 Task: Sort the products in the category "Prosciutto" by price (lowest first).
Action: Mouse moved to (819, 294)
Screenshot: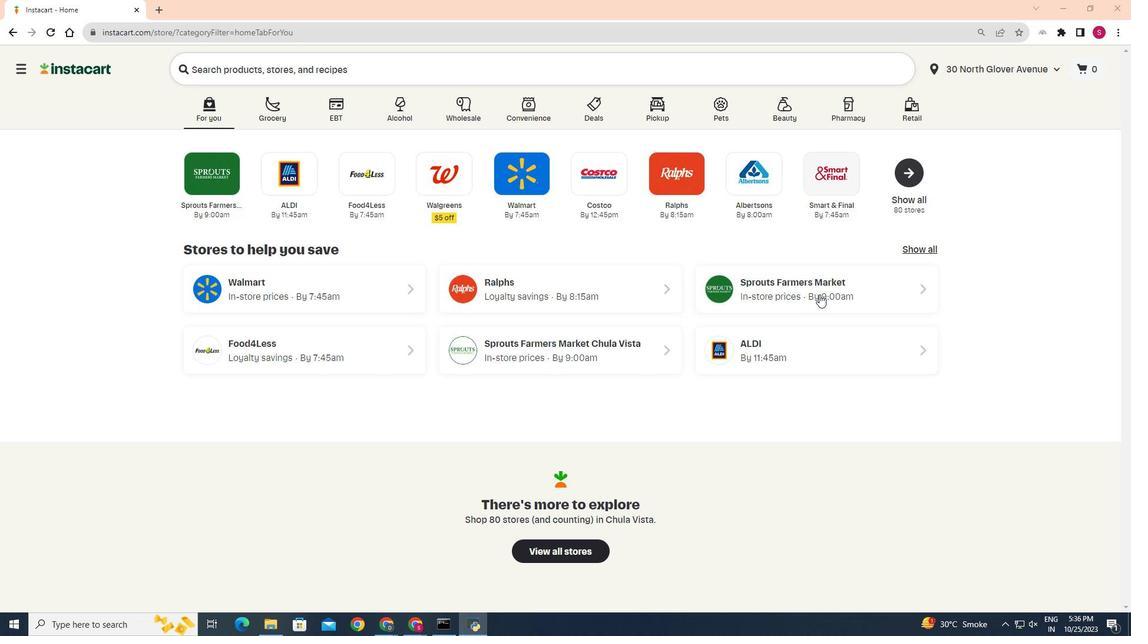 
Action: Mouse pressed left at (819, 294)
Screenshot: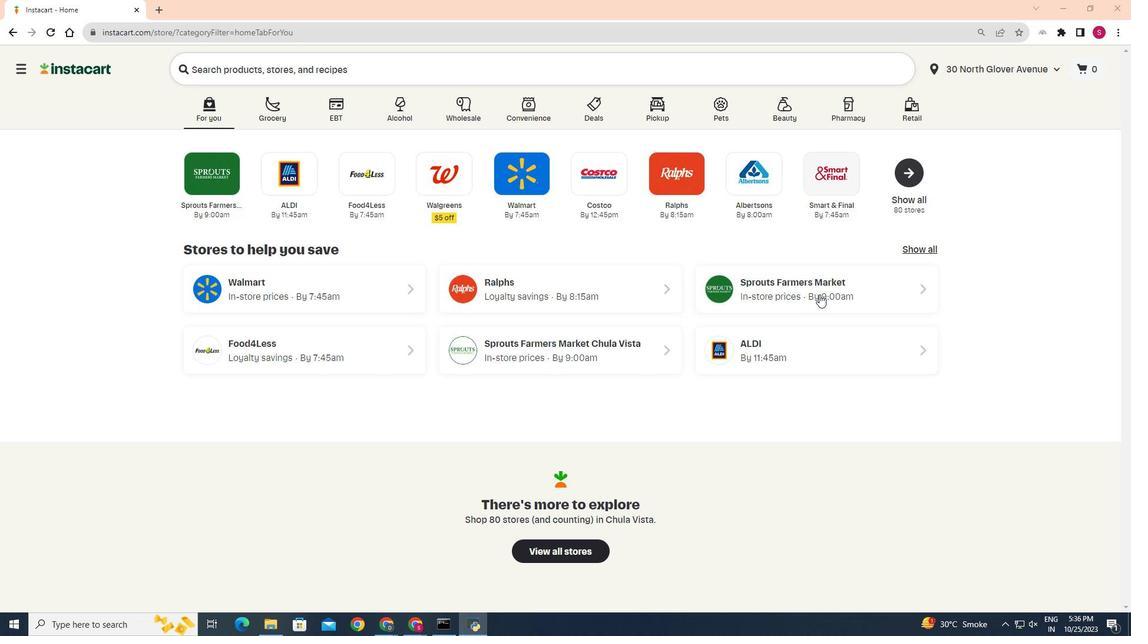 
Action: Mouse moved to (34, 491)
Screenshot: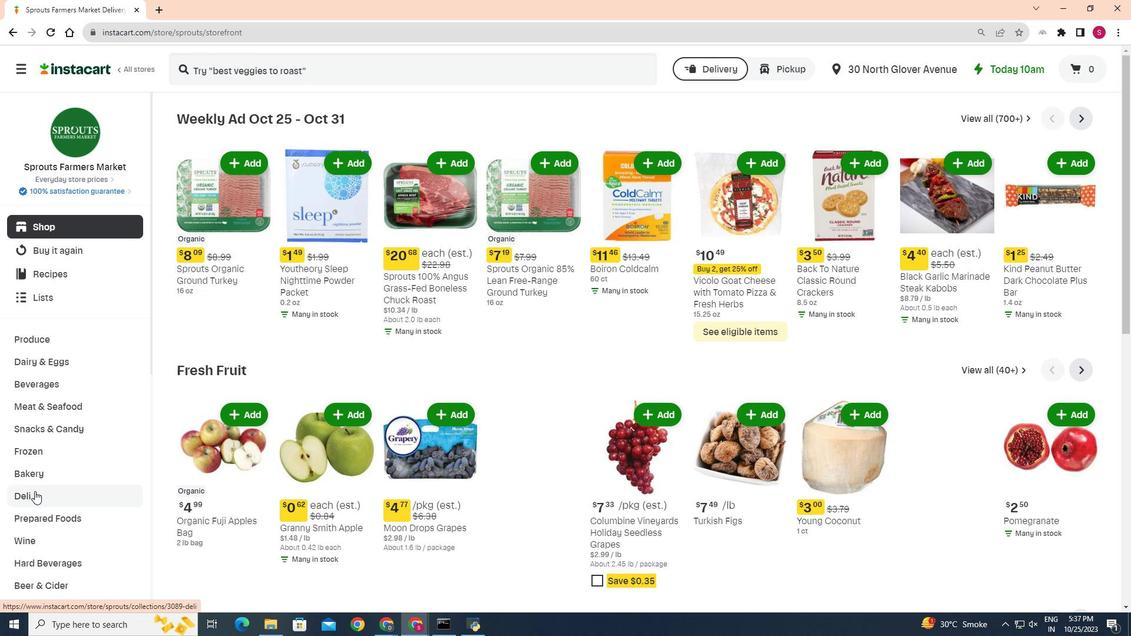 
Action: Mouse pressed left at (34, 491)
Screenshot: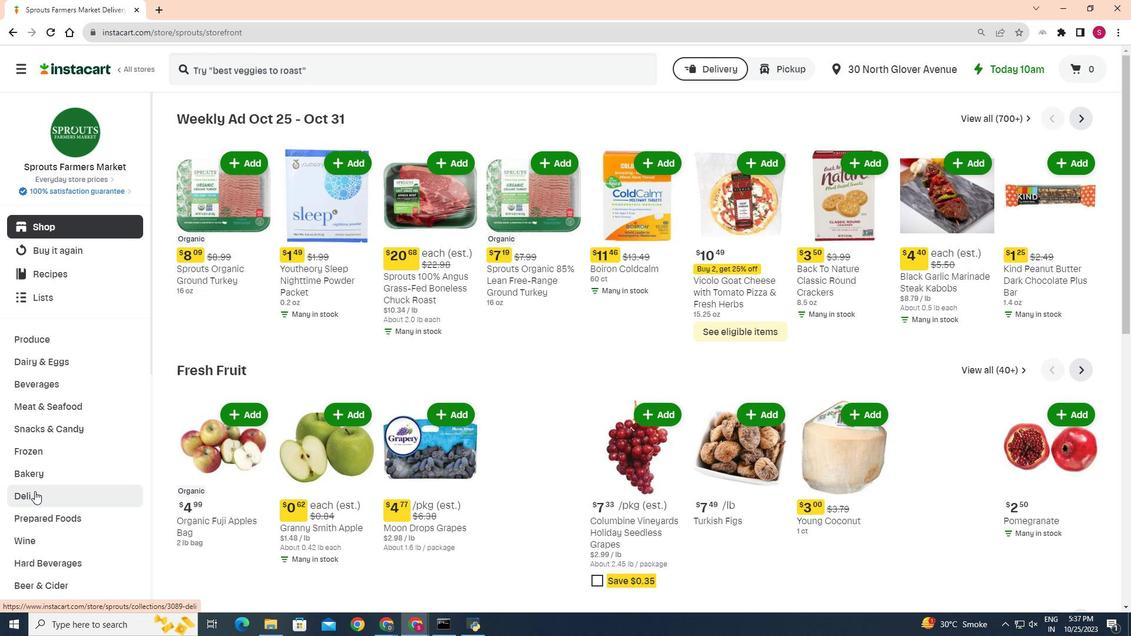 
Action: Mouse moved to (254, 142)
Screenshot: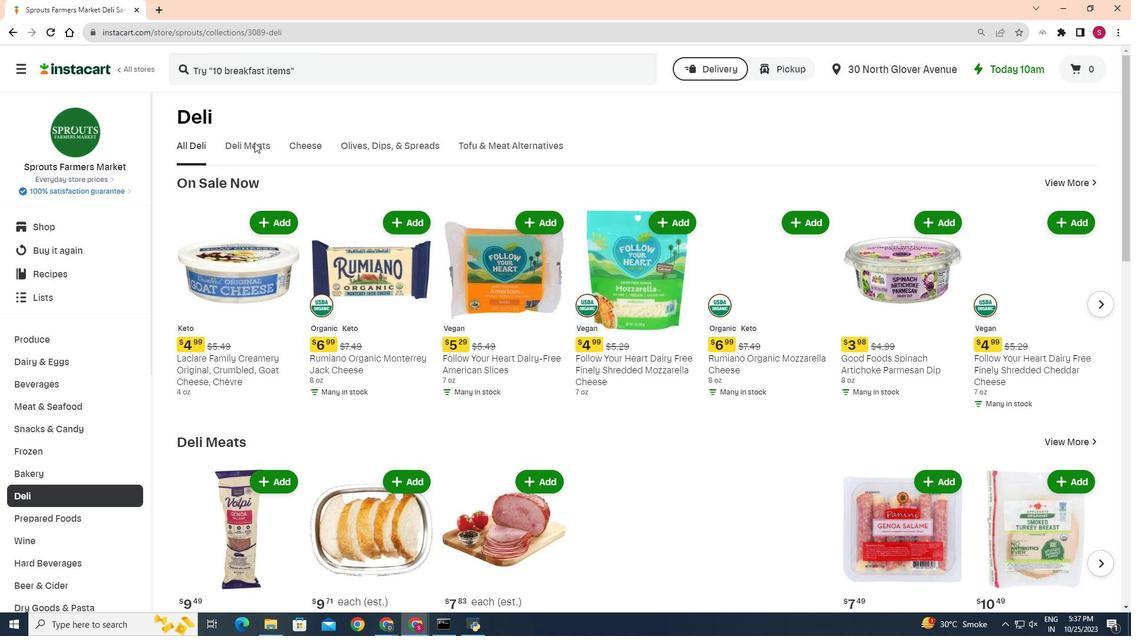 
Action: Mouse pressed left at (254, 142)
Screenshot: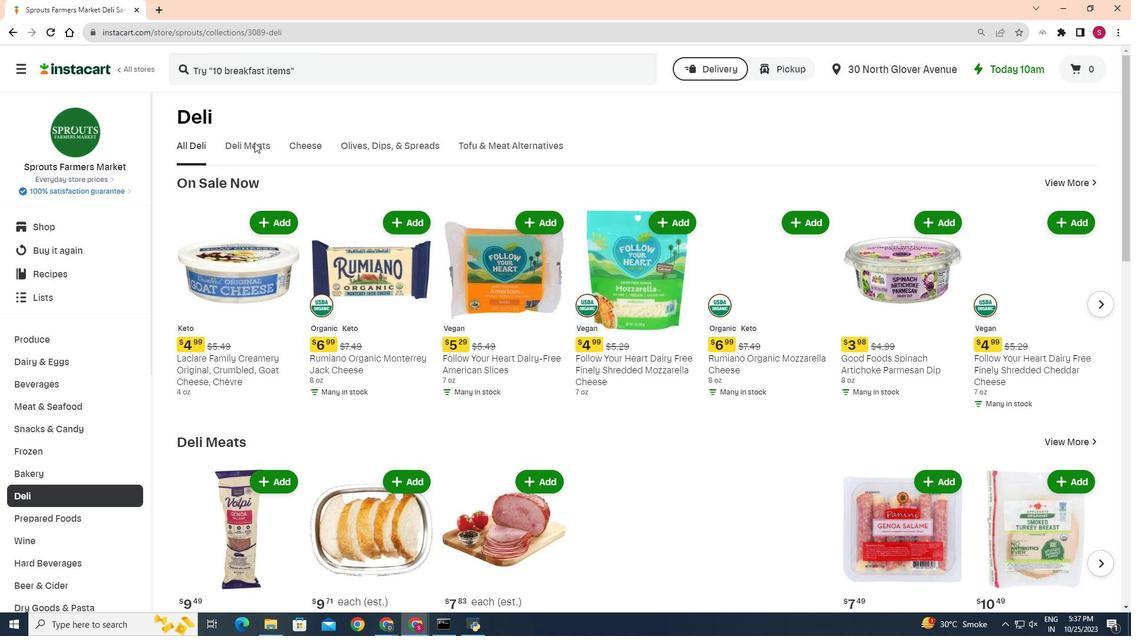 
Action: Mouse moved to (655, 189)
Screenshot: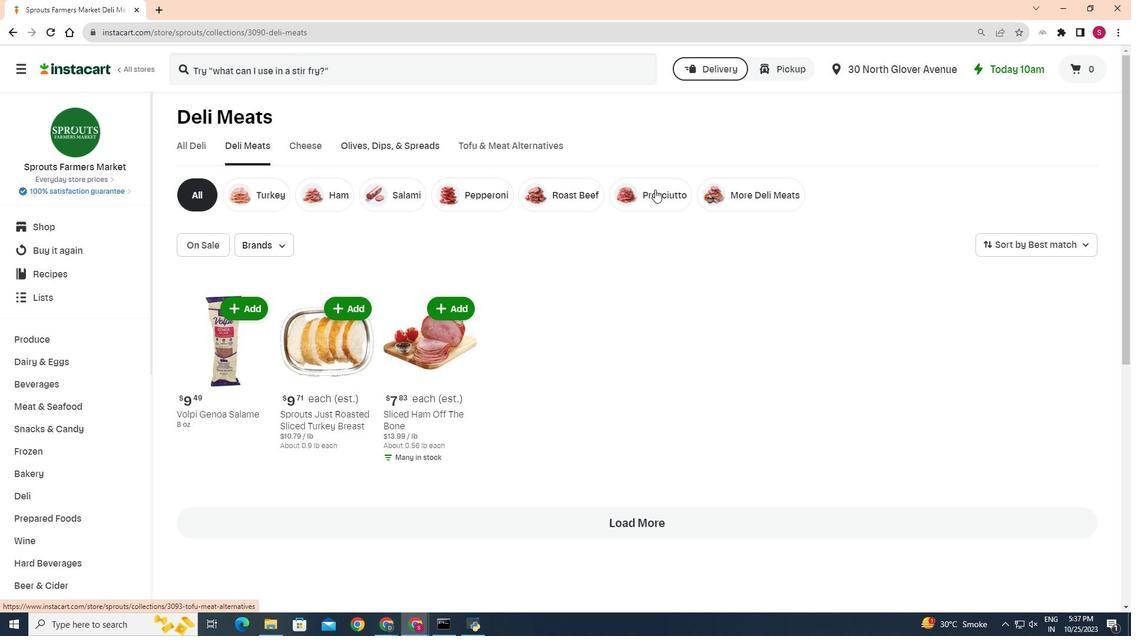
Action: Mouse pressed left at (655, 189)
Screenshot: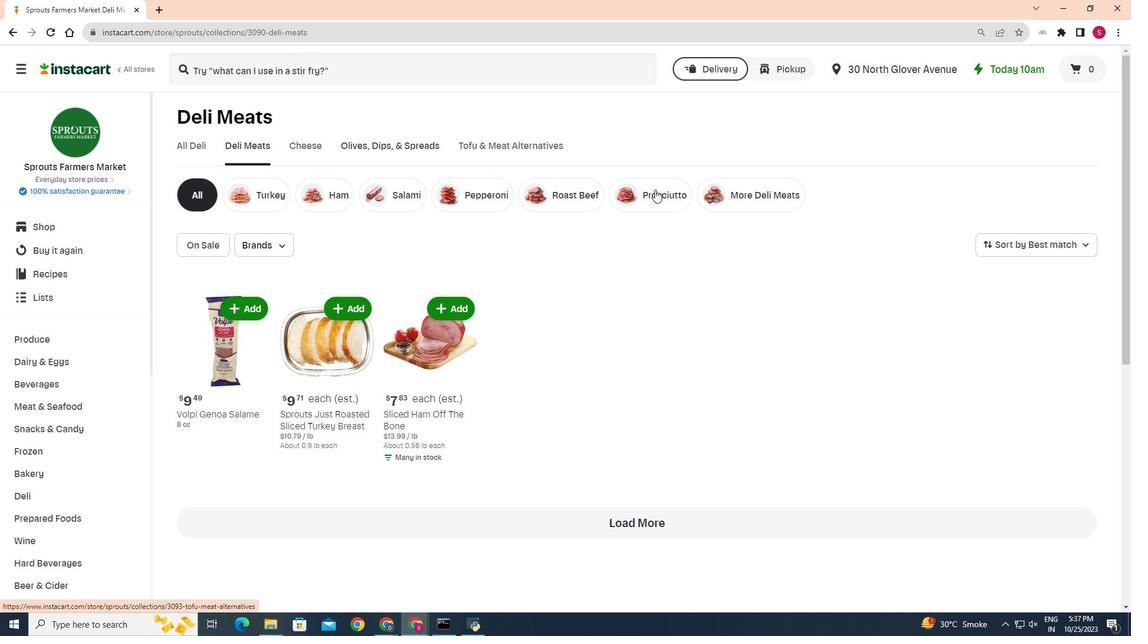 
Action: Mouse moved to (1086, 241)
Screenshot: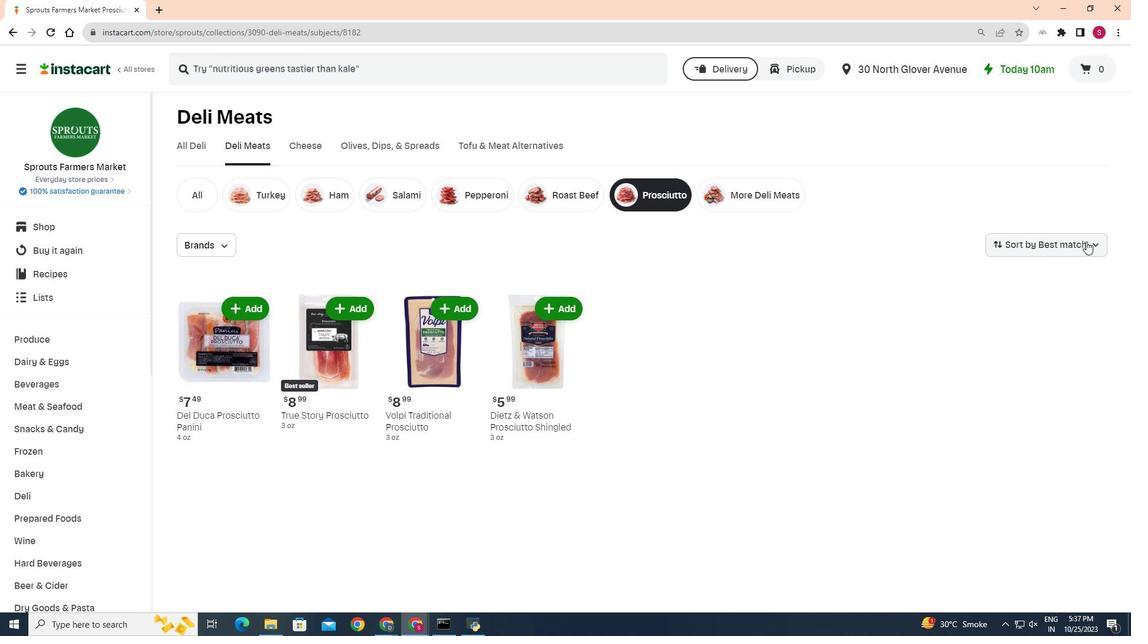 
Action: Mouse pressed left at (1086, 241)
Screenshot: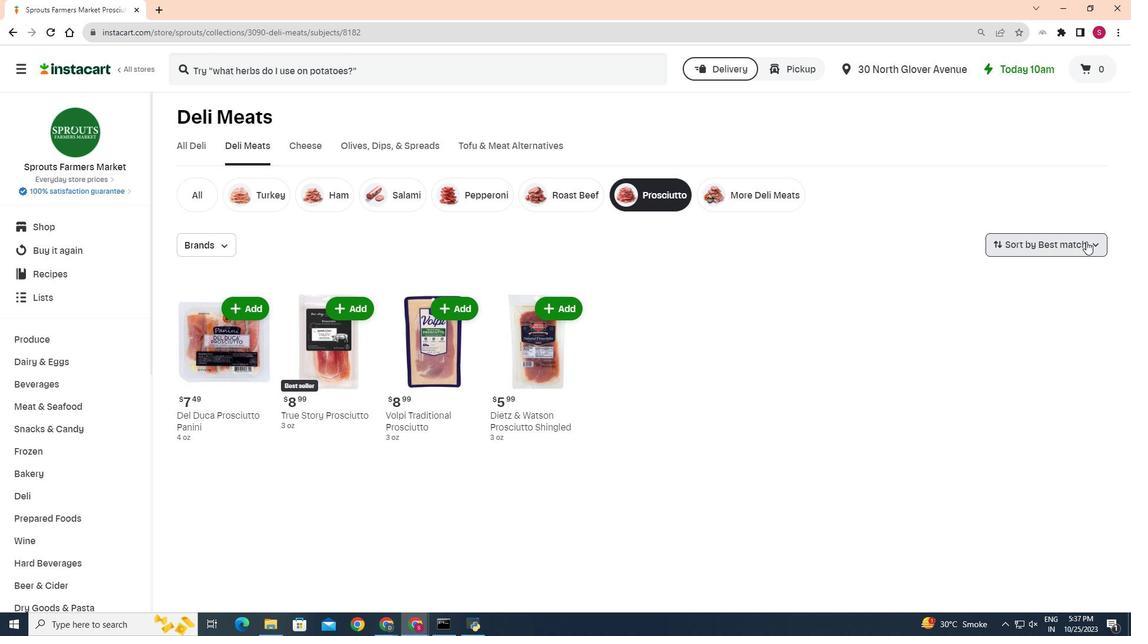 
Action: Mouse moved to (1035, 302)
Screenshot: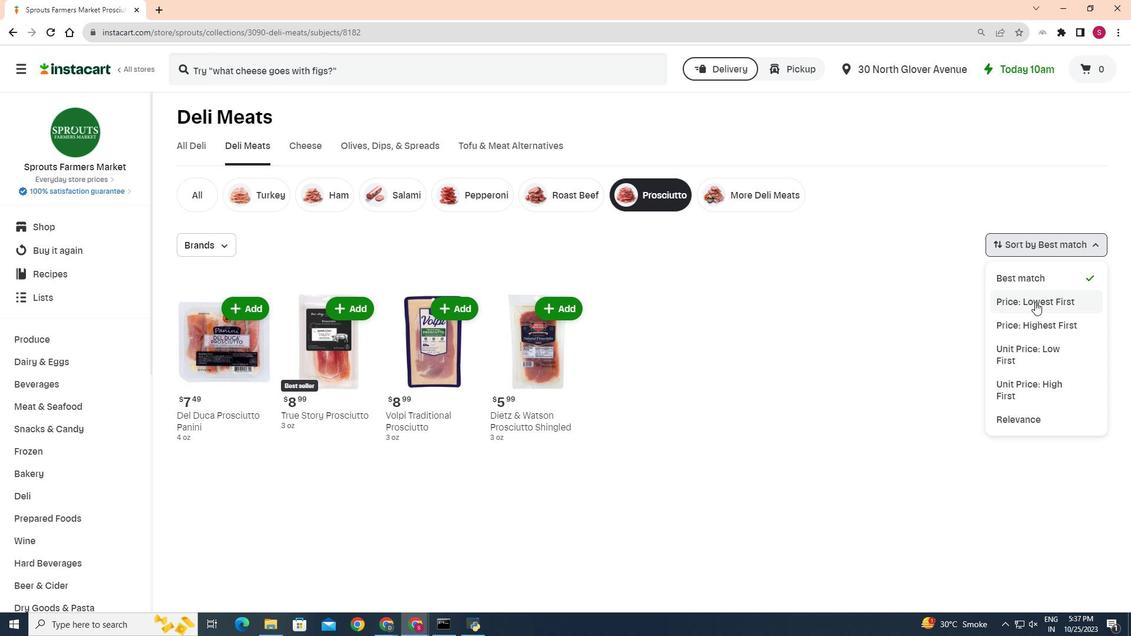 
Action: Mouse pressed left at (1035, 302)
Screenshot: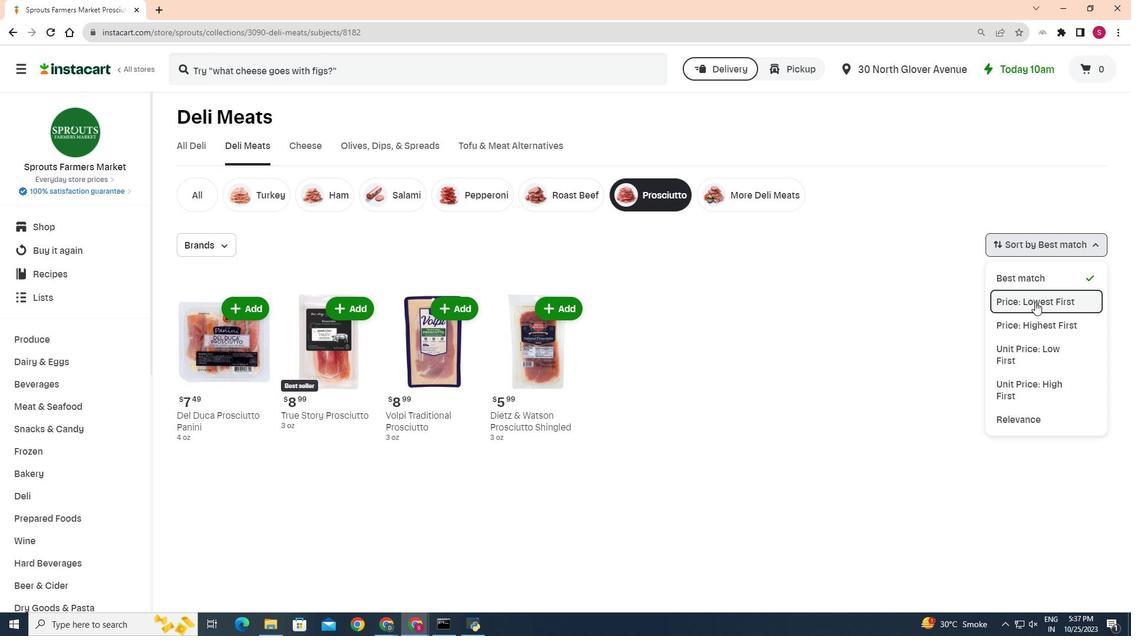 
Action: Mouse moved to (676, 353)
Screenshot: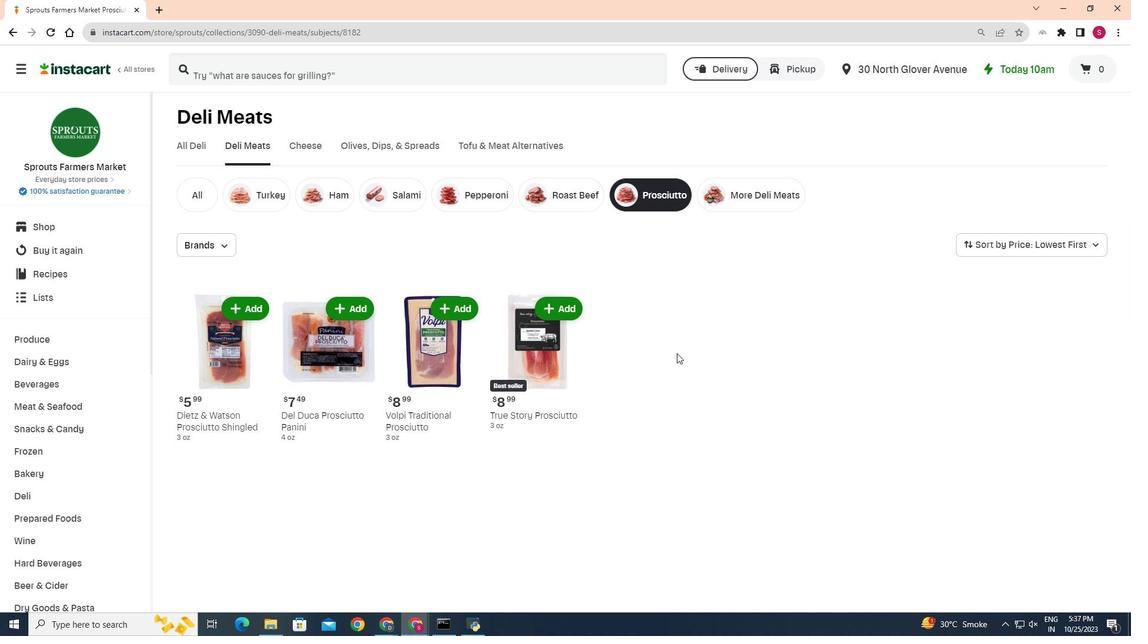 
